 Task: Invite Team Member Softage.1@softage.net to Workspace Diversity and Inclusion. Invite Team Member Softage.2@softage.net to Workspace Diversity and Inclusion. Invite Team Member Softage.3@softage.net to Workspace Diversity and Inclusion. Invite Team Member Softage.4@softage.net to Workspace Diversity and Inclusion
Action: Mouse moved to (955, 149)
Screenshot: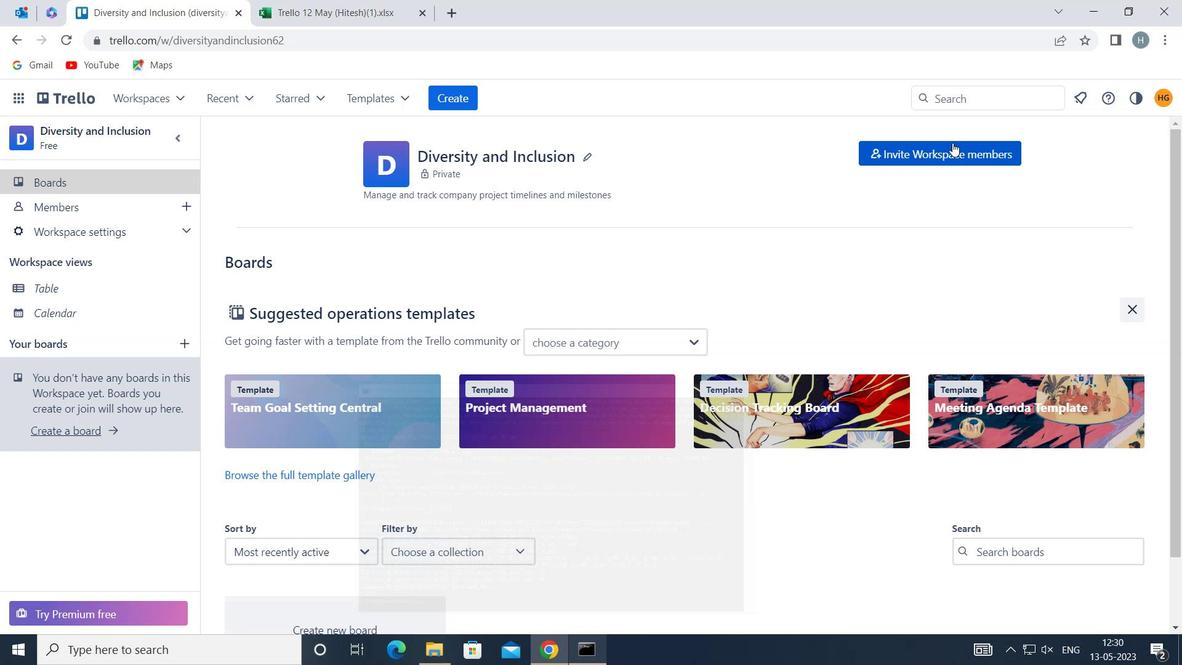 
Action: Mouse pressed left at (955, 149)
Screenshot: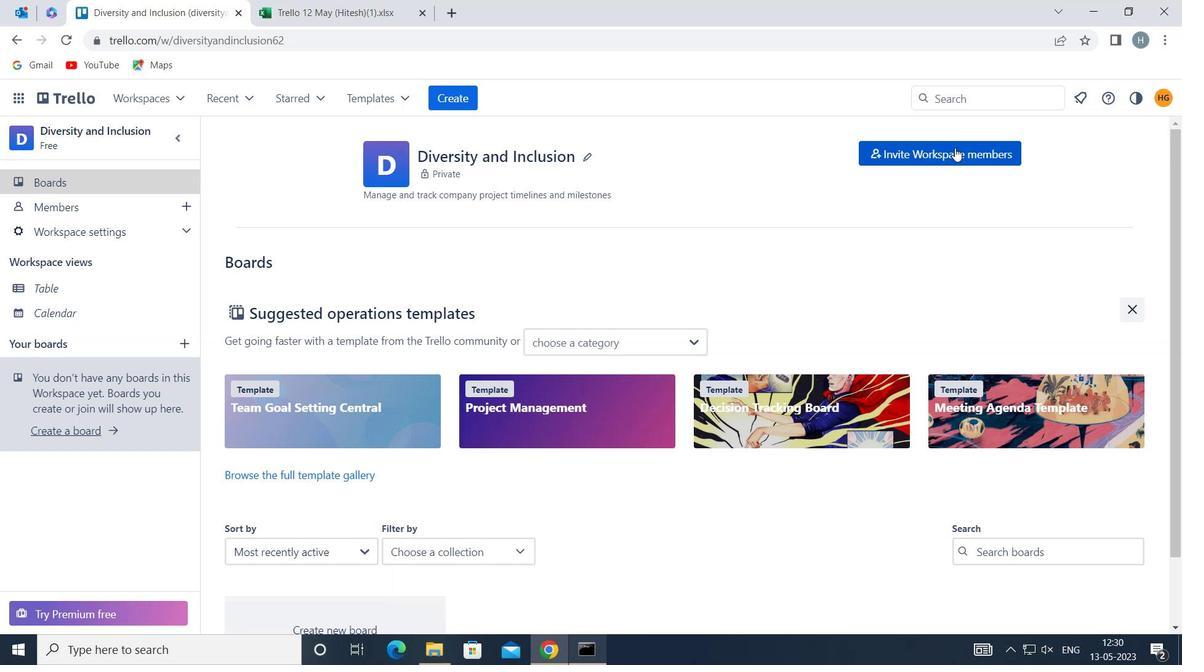 
Action: Key pressed softage.1<Key.shift>@SOFTAGE.NET
Screenshot: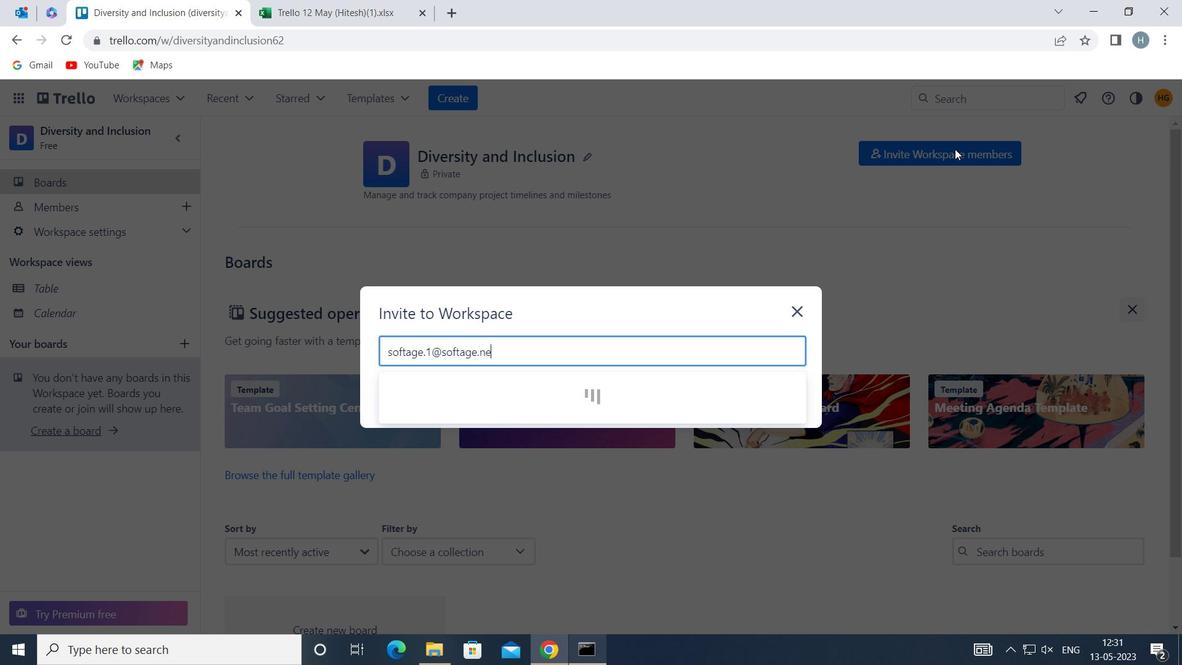 
Action: Mouse moved to (440, 388)
Screenshot: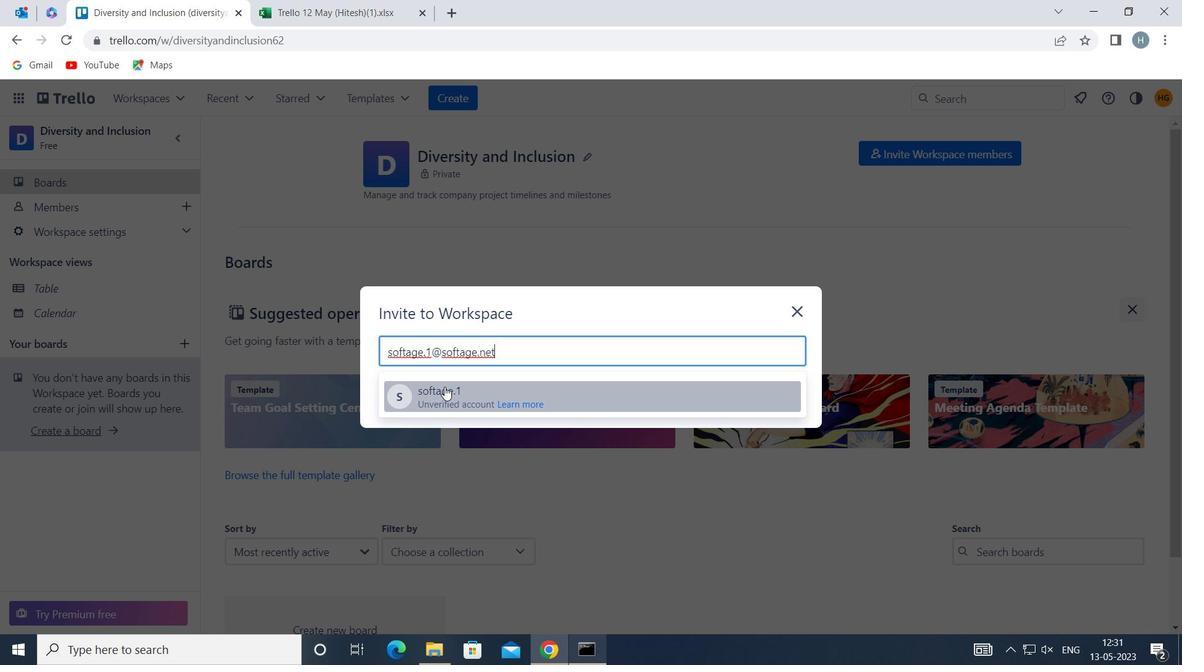 
Action: Mouse pressed left at (440, 388)
Screenshot: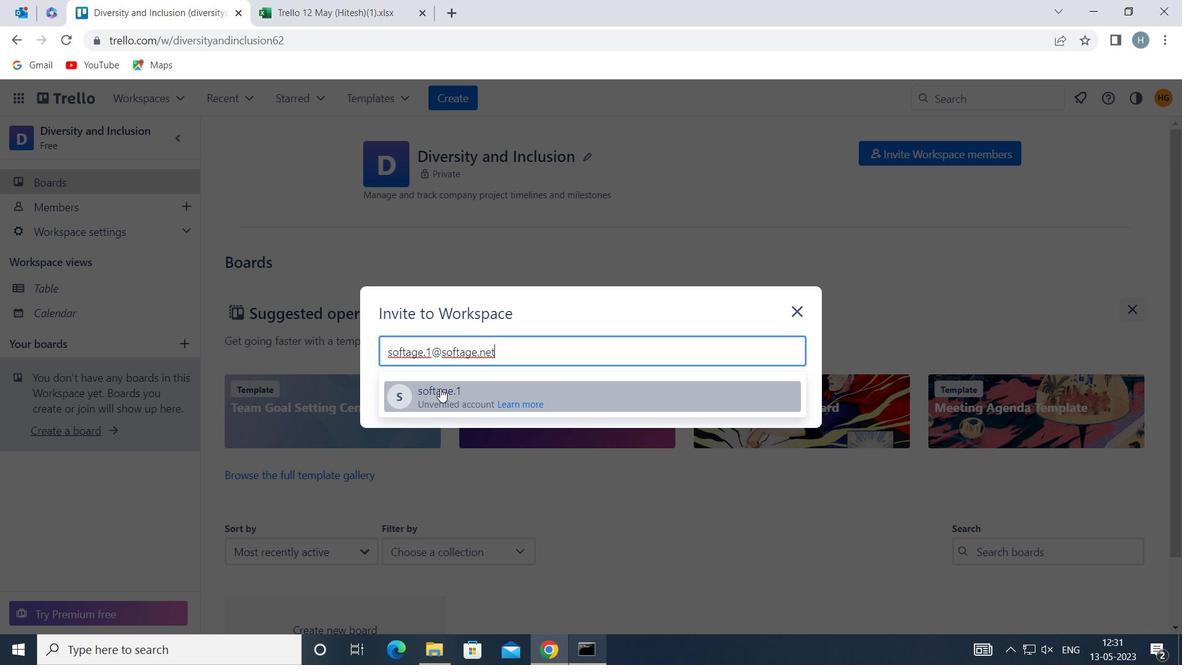 
Action: Key pressed SOFTAGE.2<Key.shift>@SOFTAGE.NET
Screenshot: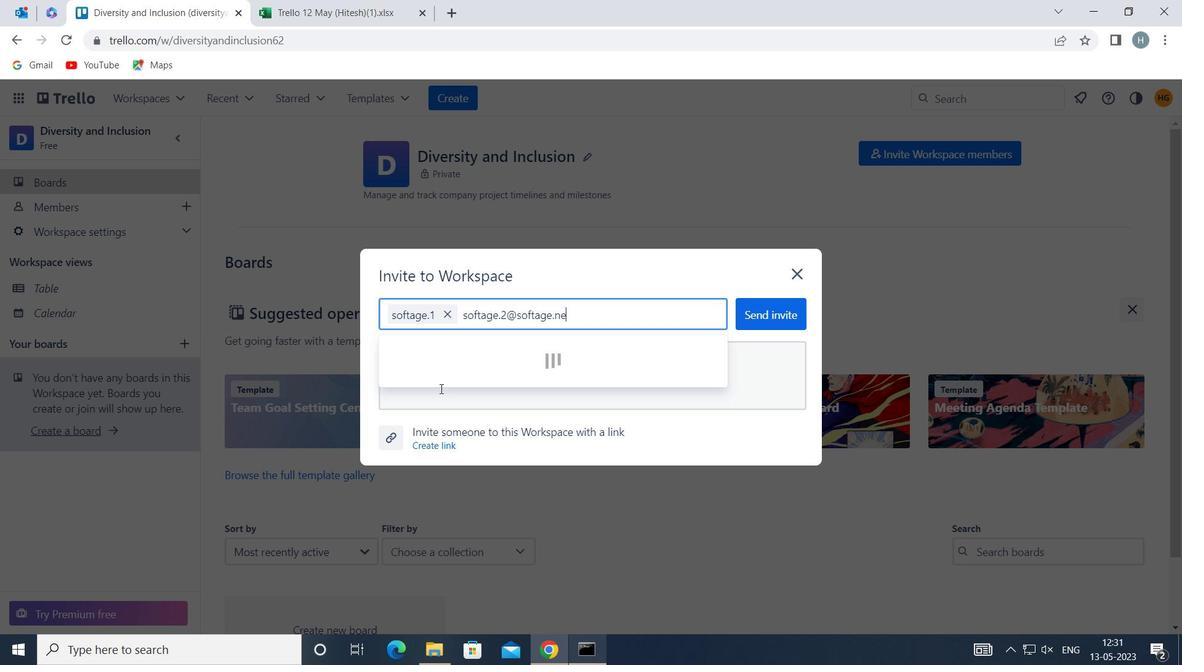 
Action: Mouse moved to (434, 364)
Screenshot: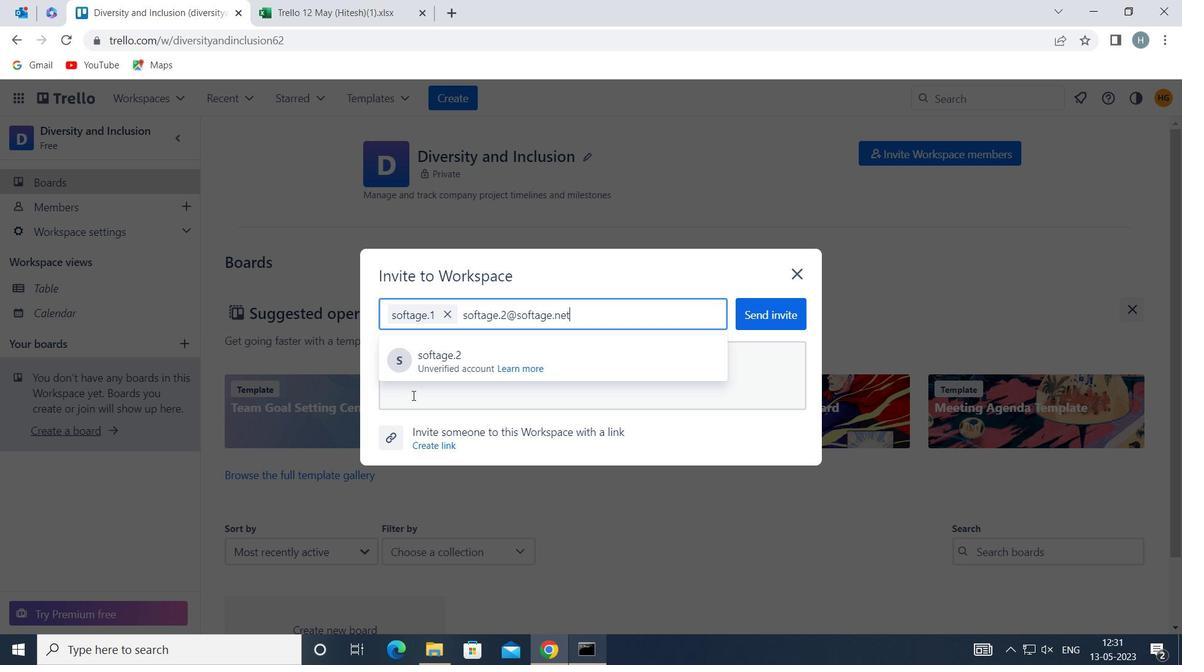 
Action: Mouse pressed left at (434, 364)
Screenshot: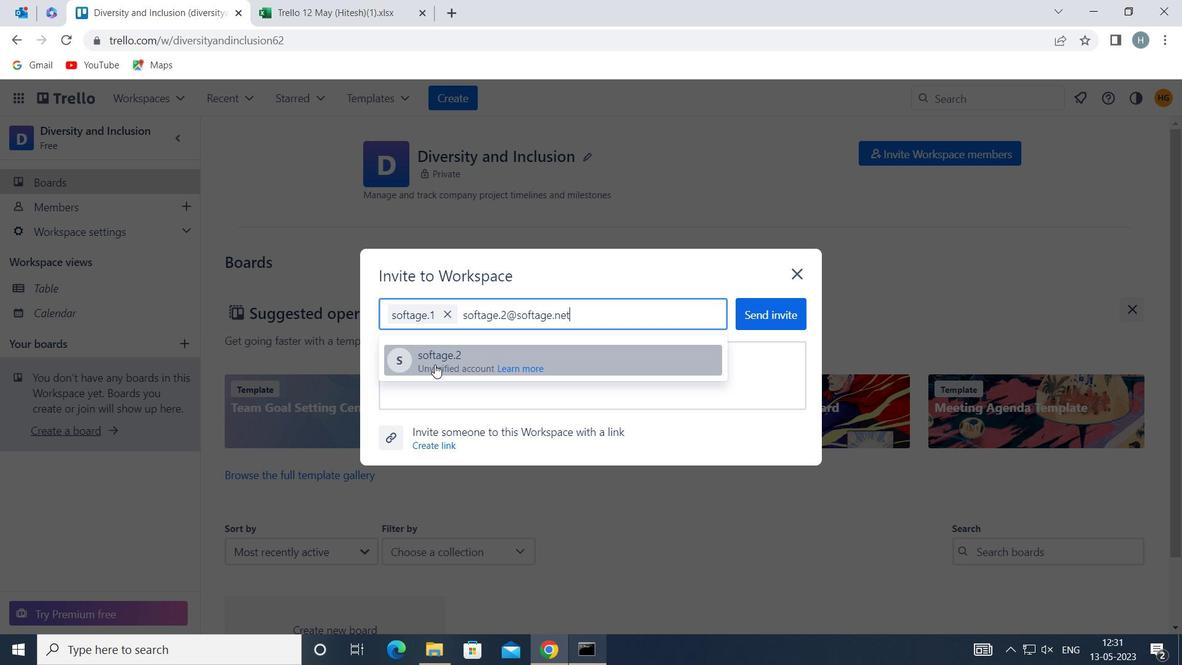 
Action: Key pressed SOFTAGE.3<Key.shift>@SOFTAGE.NET
Screenshot: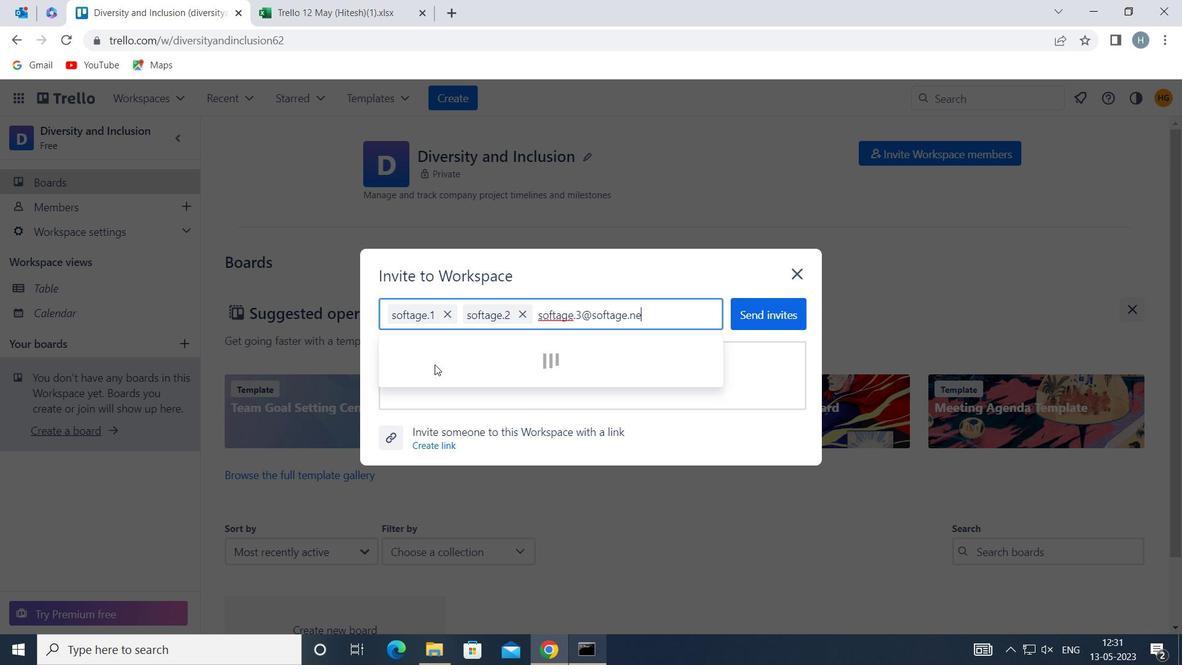 
Action: Mouse pressed left at (434, 364)
Screenshot: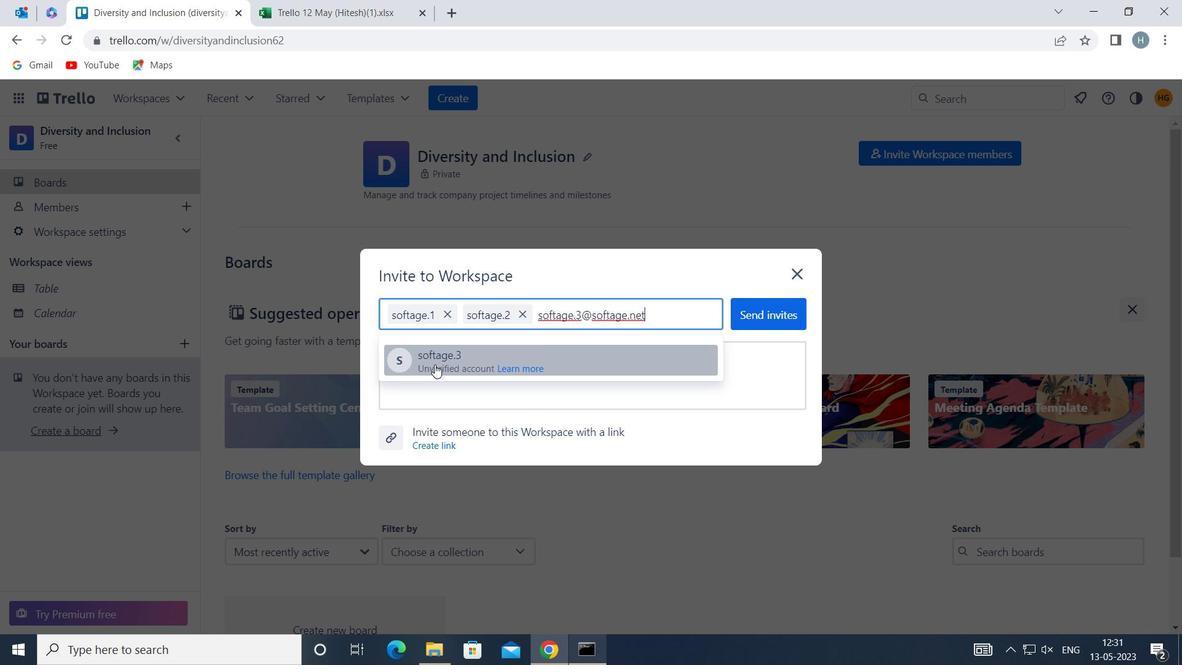 
Action: Key pressed SOFTAGE.4<Key.shift>@SOFTAGE.NET
Screenshot: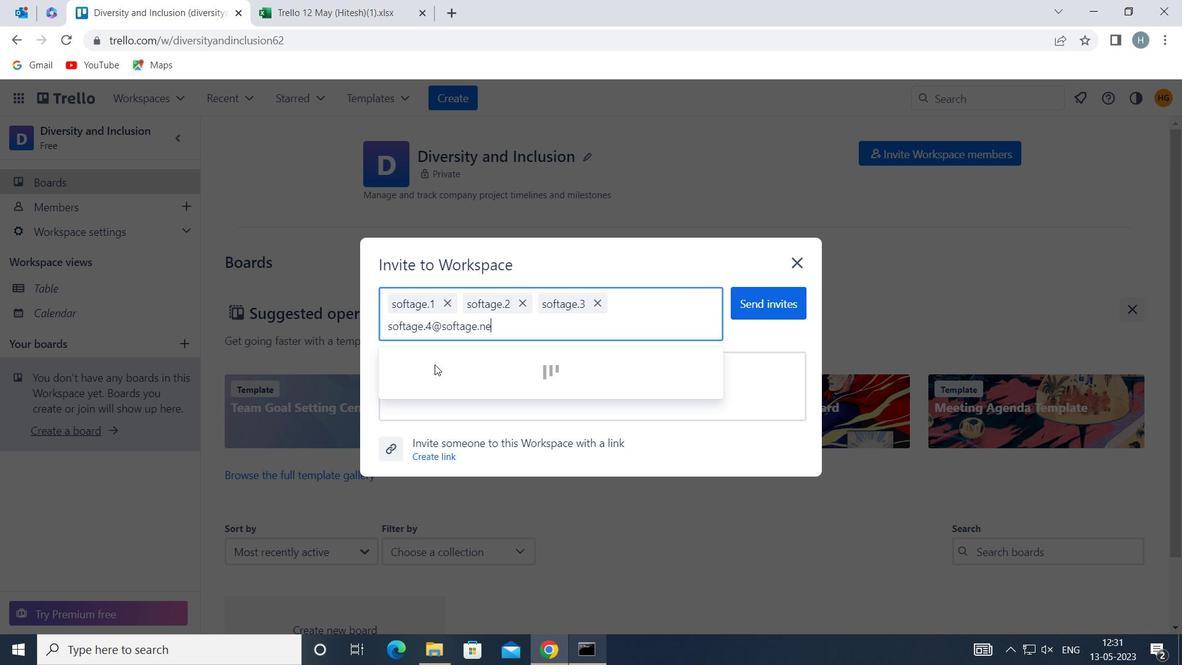 
Action: Mouse pressed left at (434, 364)
Screenshot: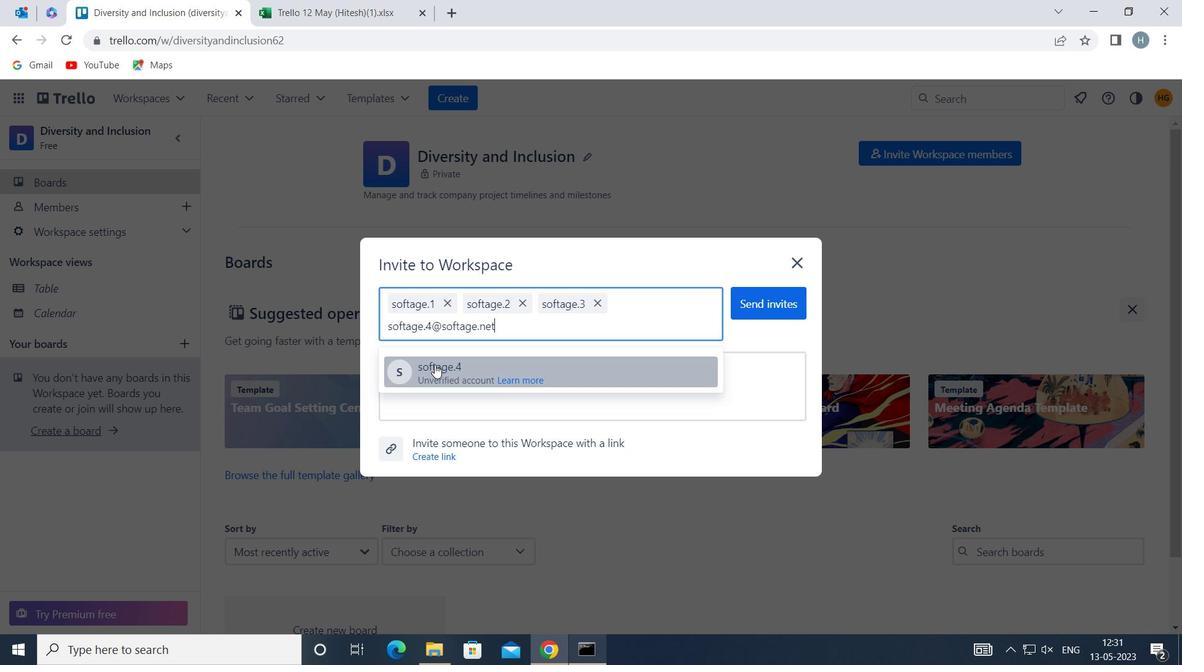 
Action: Mouse moved to (764, 302)
Screenshot: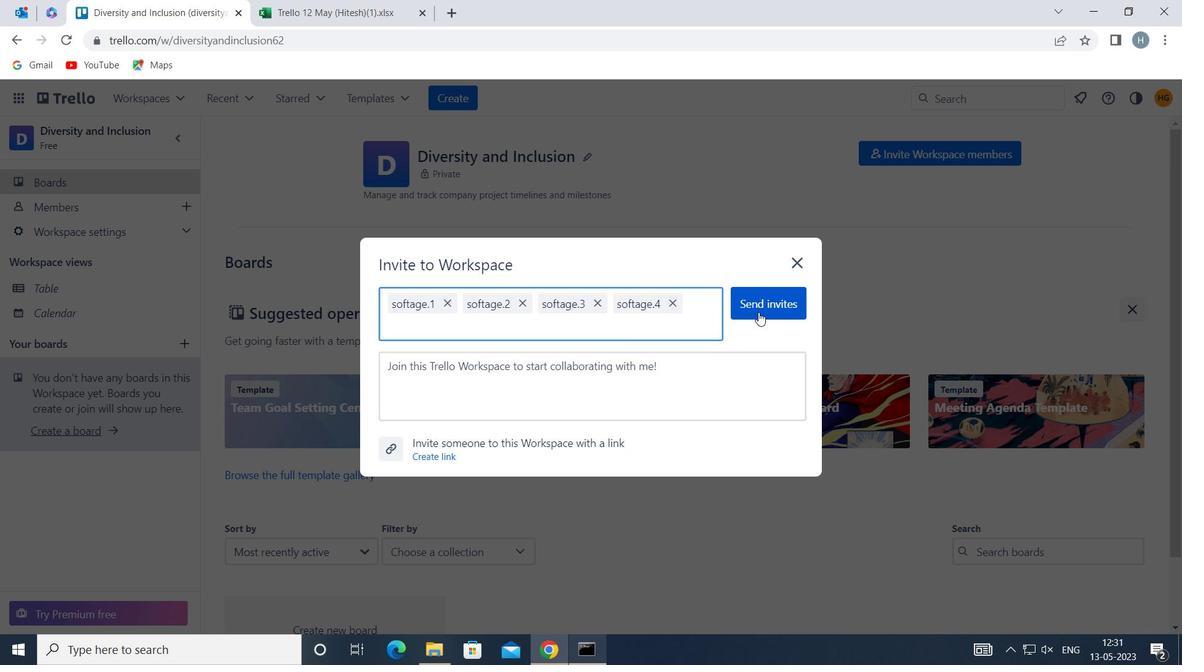 
Action: Mouse pressed left at (764, 302)
Screenshot: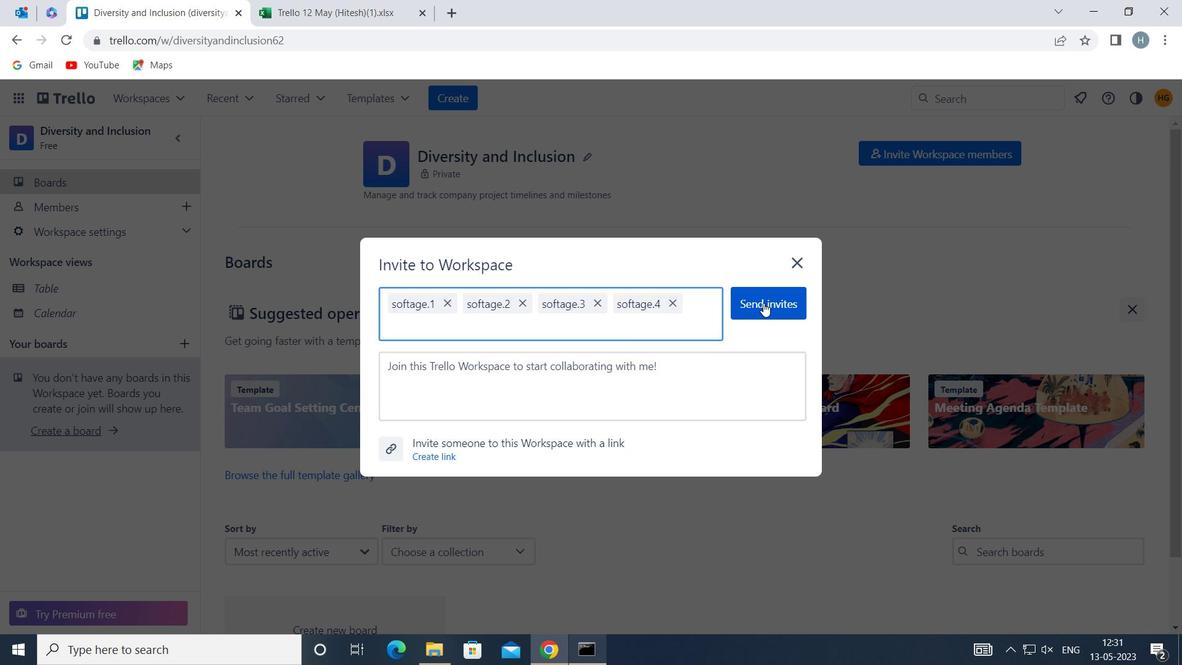 
Action: Mouse moved to (725, 232)
Screenshot: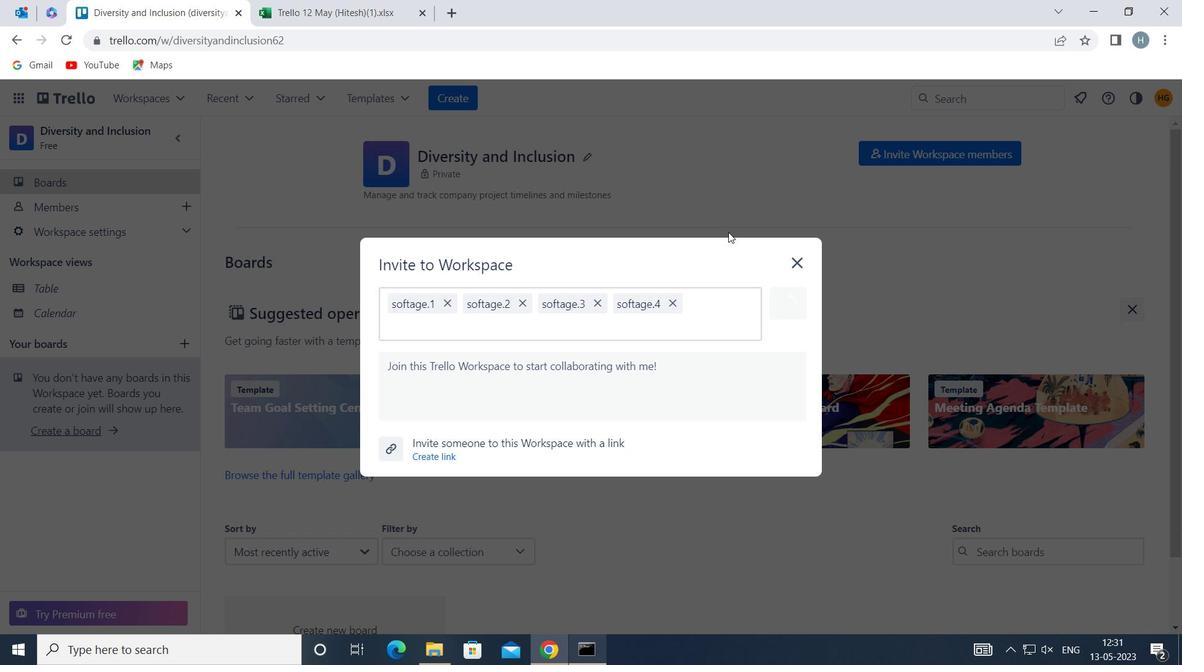
Action: Key pressed <Key.f8>
Screenshot: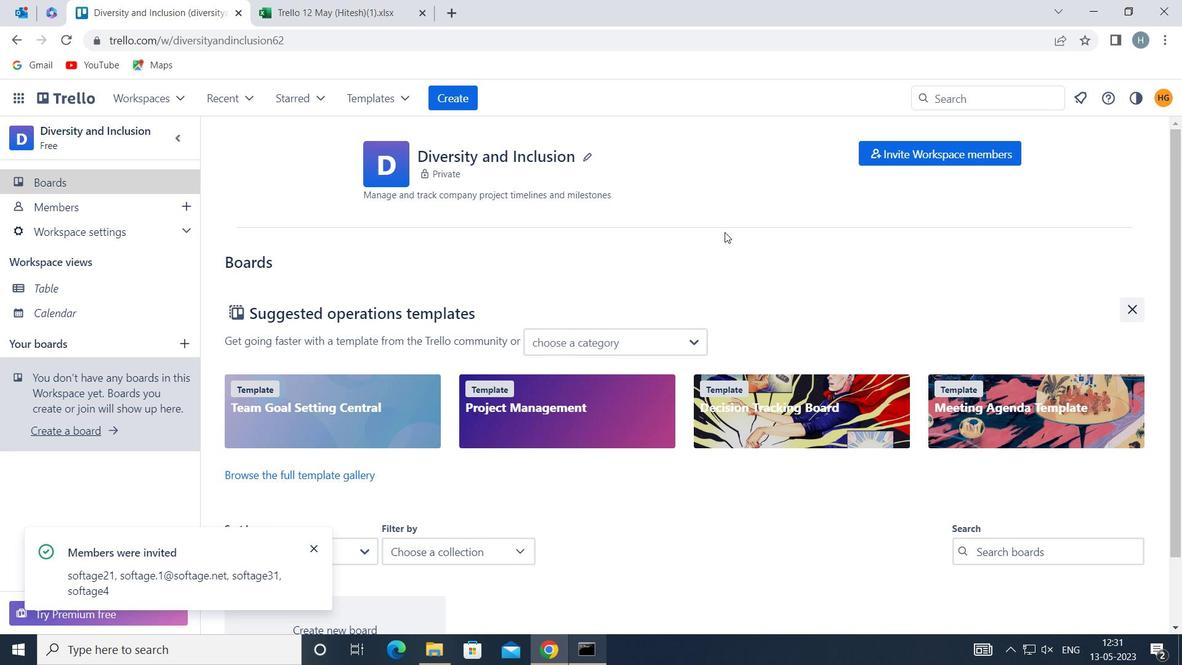 
